 Task: Set the title display mode for the RSS and Atom feed display to scroll with the feed.
Action: Mouse moved to (104, 13)
Screenshot: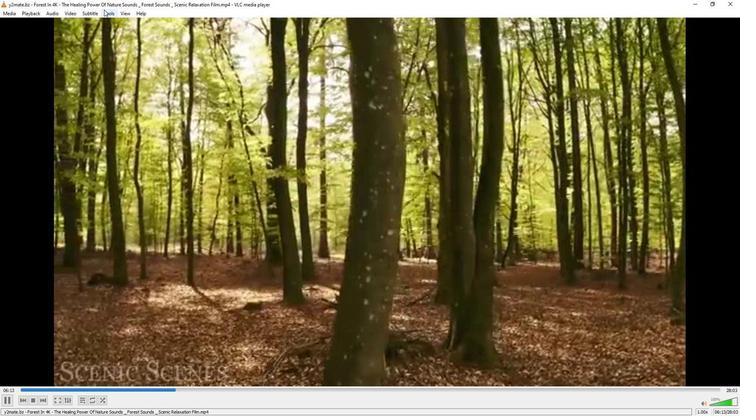 
Action: Mouse pressed left at (104, 13)
Screenshot: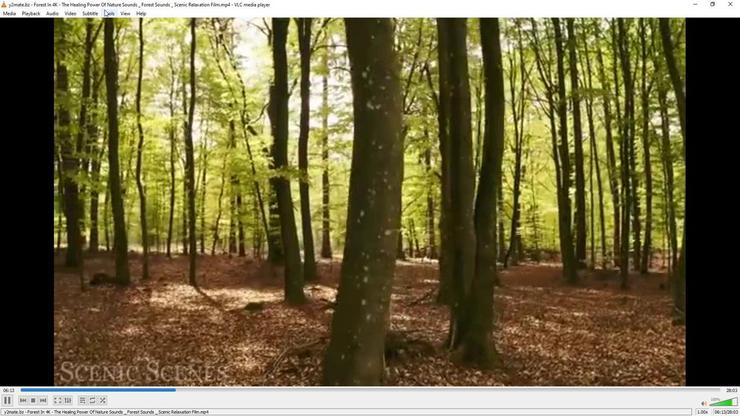 
Action: Mouse moved to (118, 108)
Screenshot: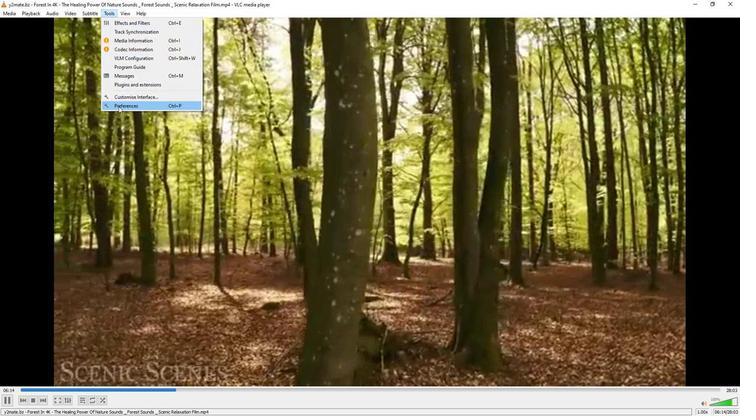 
Action: Mouse pressed left at (118, 108)
Screenshot: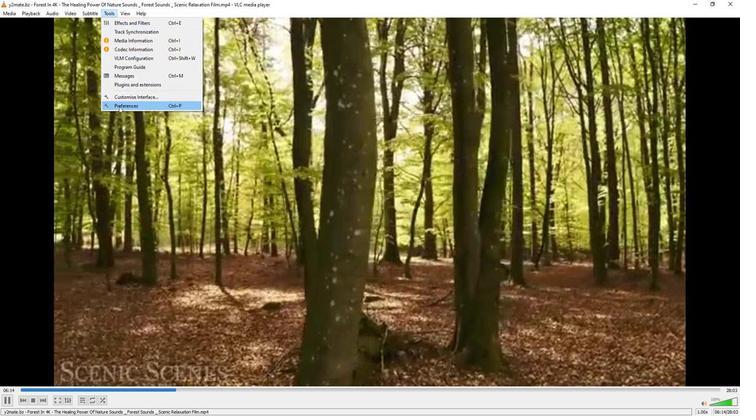 
Action: Mouse moved to (243, 336)
Screenshot: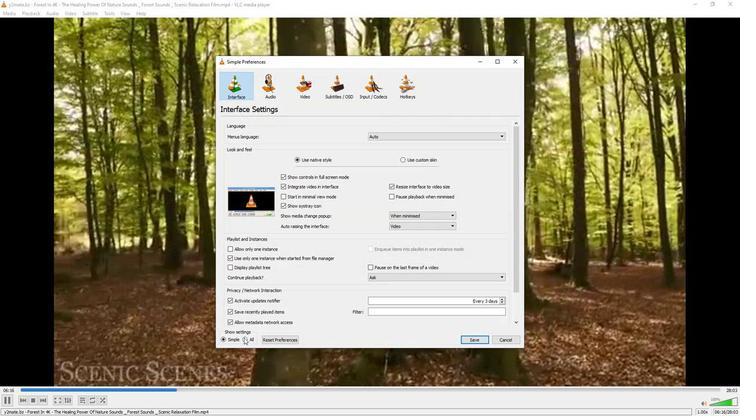 
Action: Mouse pressed left at (243, 336)
Screenshot: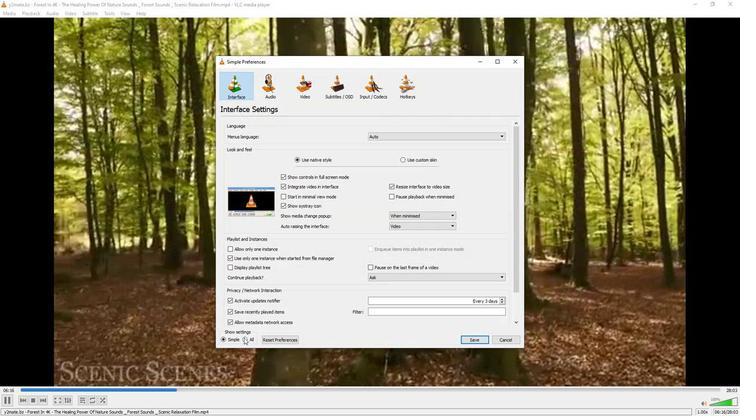 
Action: Mouse moved to (245, 222)
Screenshot: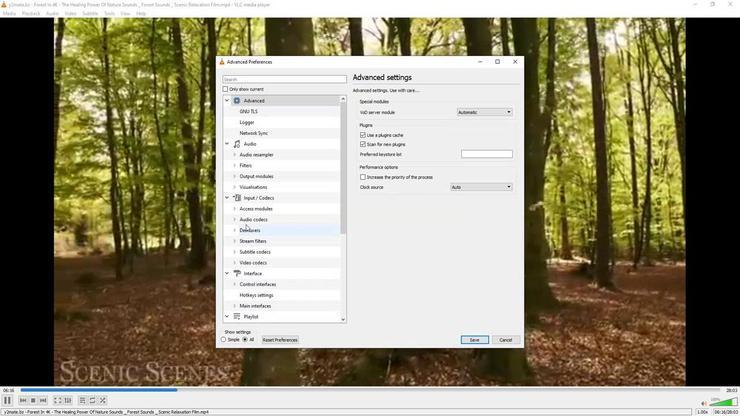 
Action: Mouse scrolled (245, 222) with delta (0, 0)
Screenshot: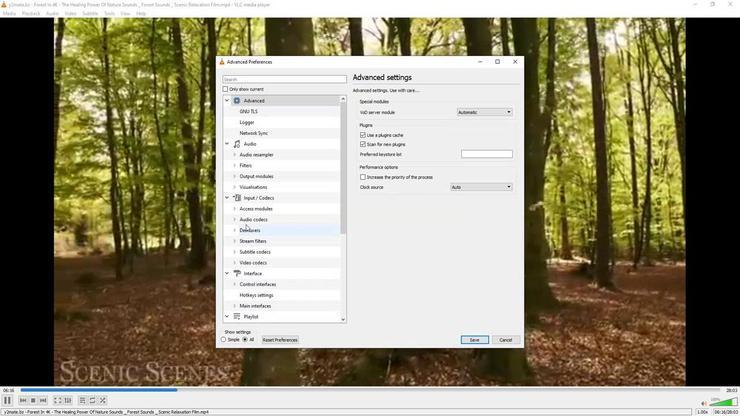 
Action: Mouse moved to (244, 220)
Screenshot: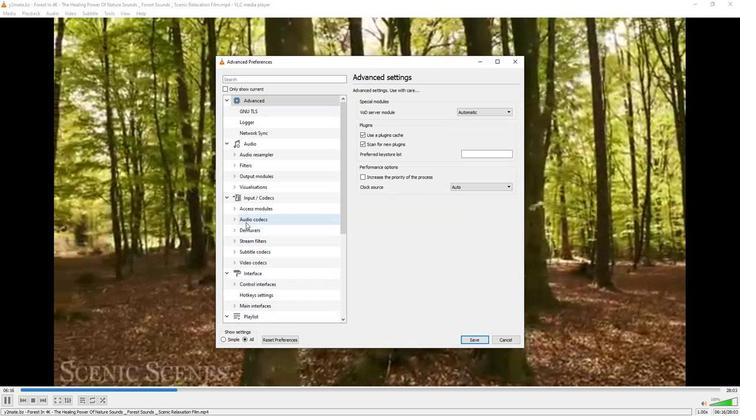 
Action: Mouse scrolled (244, 219) with delta (0, 0)
Screenshot: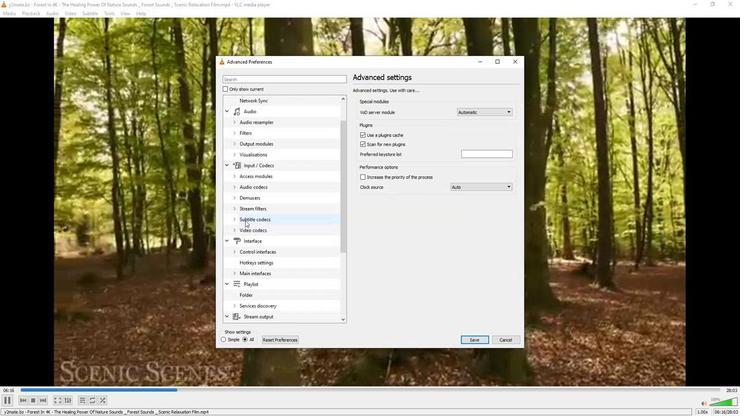 
Action: Mouse moved to (244, 219)
Screenshot: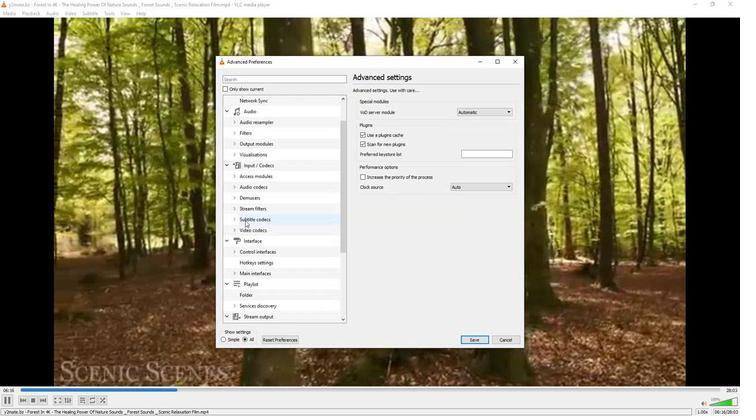 
Action: Mouse scrolled (244, 219) with delta (0, 0)
Screenshot: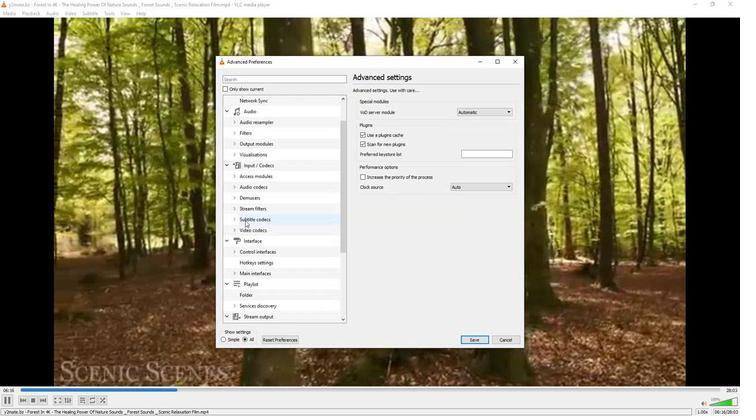 
Action: Mouse moved to (244, 218)
Screenshot: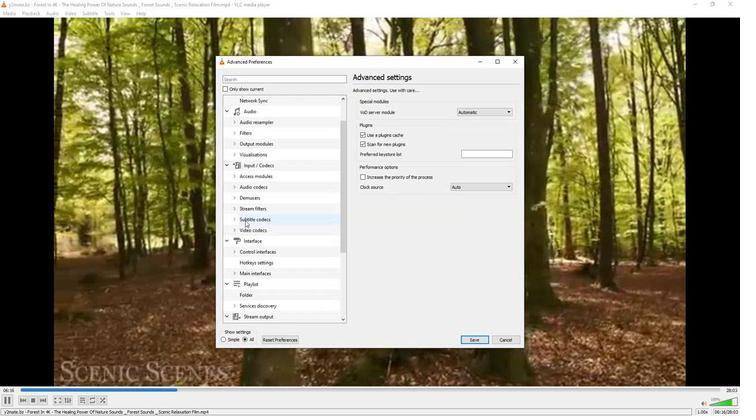 
Action: Mouse scrolled (244, 217) with delta (0, 0)
Screenshot: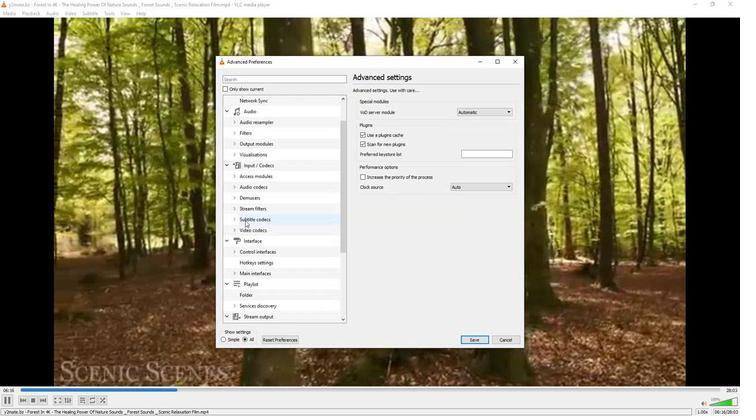 
Action: Mouse moved to (244, 215)
Screenshot: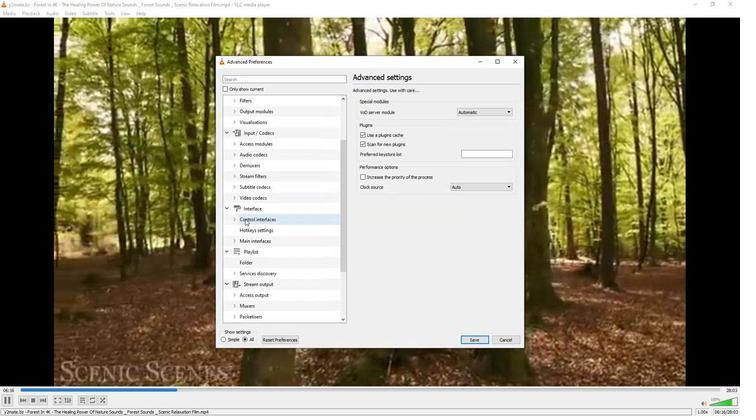 
Action: Mouse scrolled (244, 215) with delta (0, 0)
Screenshot: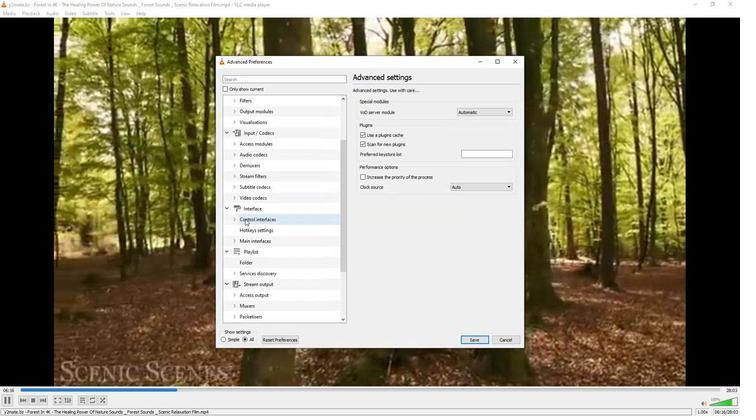 
Action: Mouse moved to (243, 214)
Screenshot: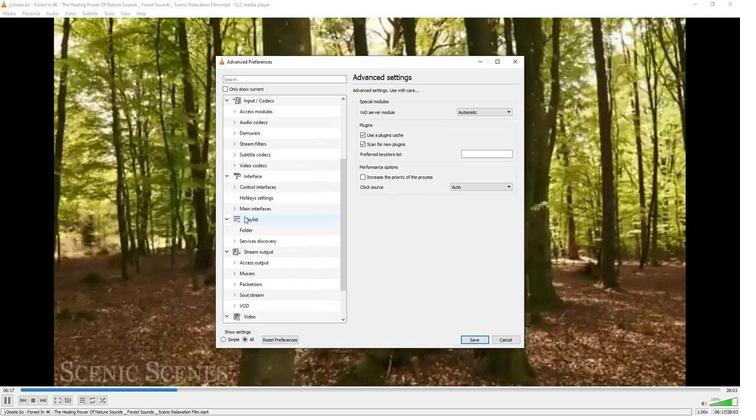 
Action: Mouse scrolled (243, 214) with delta (0, 0)
Screenshot: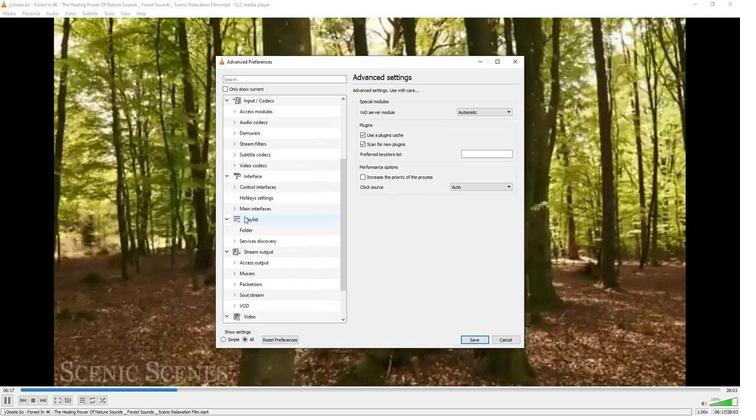
Action: Mouse moved to (242, 211)
Screenshot: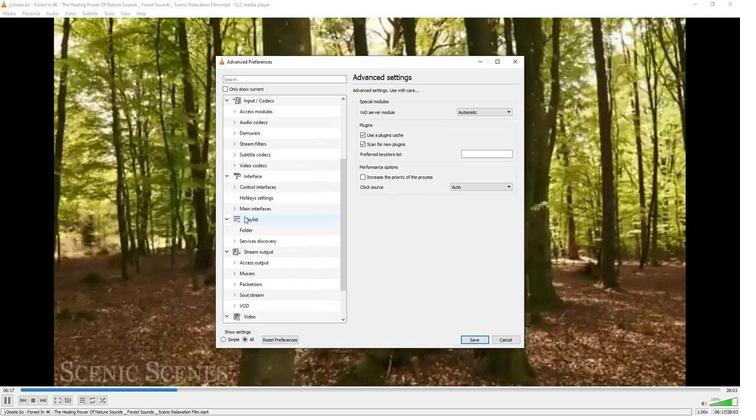 
Action: Mouse scrolled (242, 210) with delta (0, 0)
Screenshot: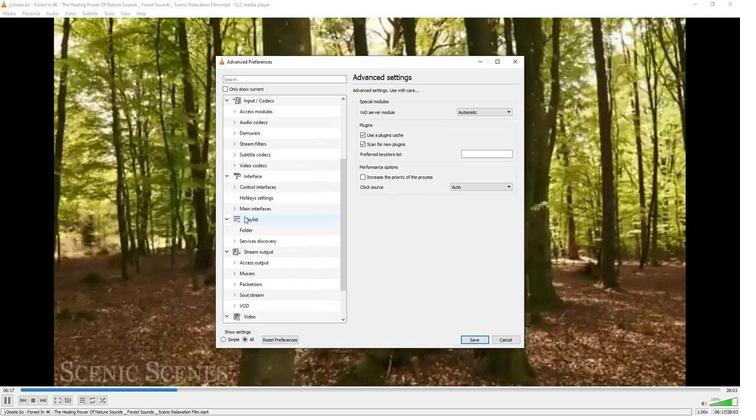 
Action: Mouse moved to (242, 208)
Screenshot: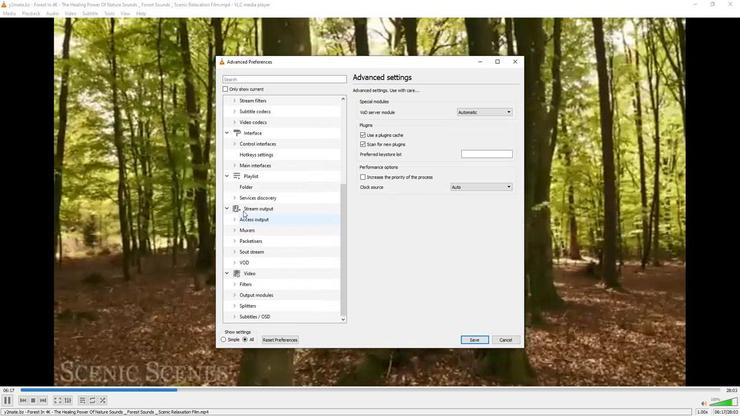 
Action: Mouse scrolled (242, 207) with delta (0, 0)
Screenshot: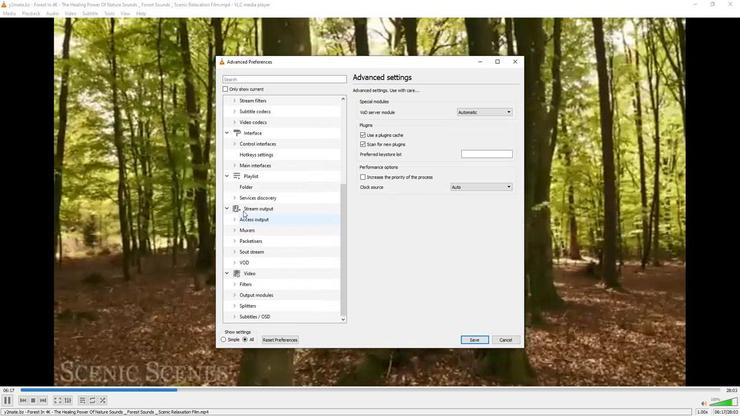 
Action: Mouse moved to (233, 315)
Screenshot: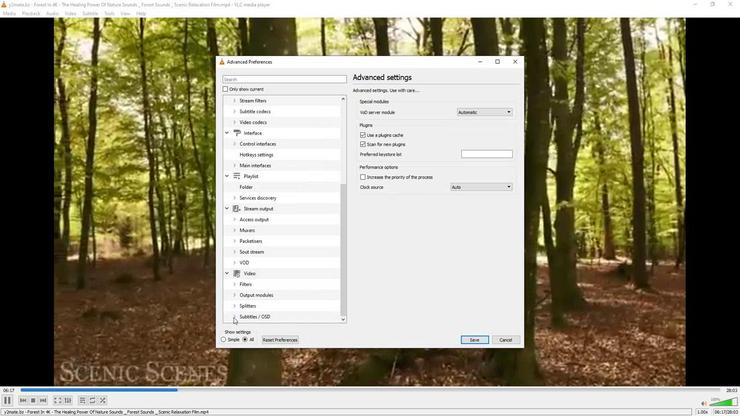 
Action: Mouse pressed left at (233, 315)
Screenshot: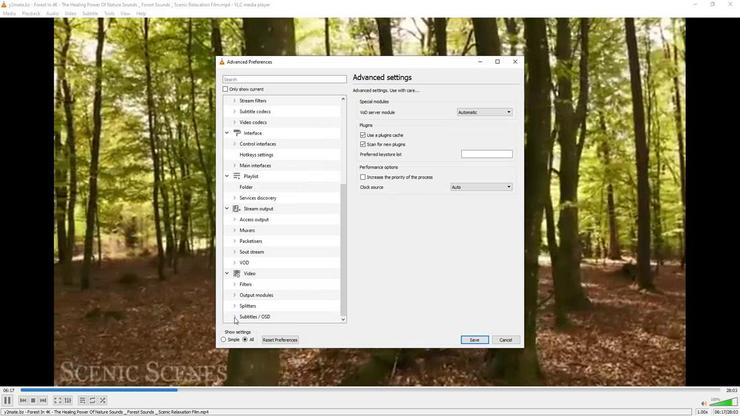 
Action: Mouse moved to (270, 194)
Screenshot: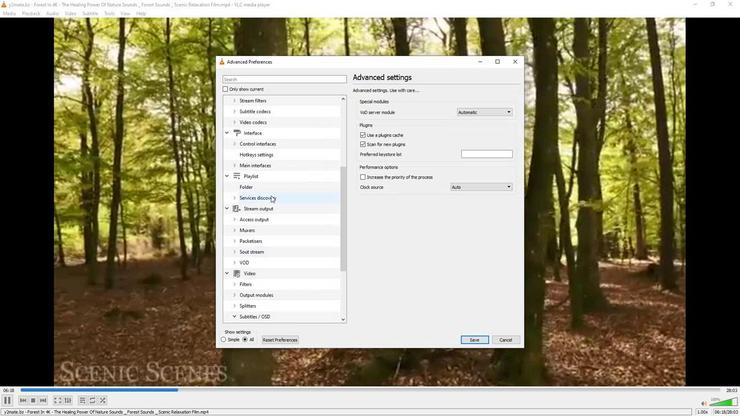 
Action: Mouse scrolled (270, 194) with delta (0, 0)
Screenshot: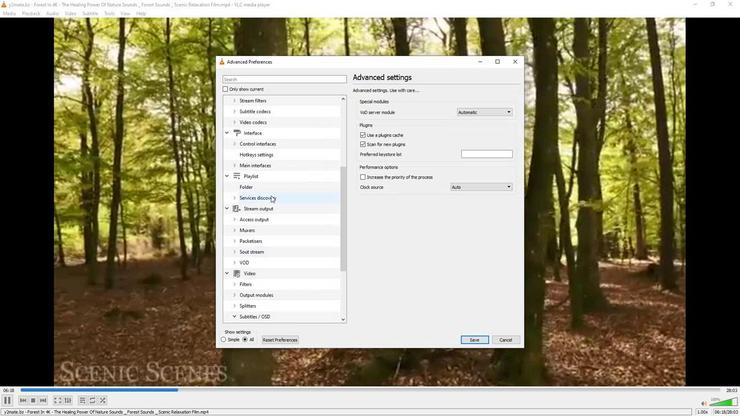 
Action: Mouse moved to (270, 193)
Screenshot: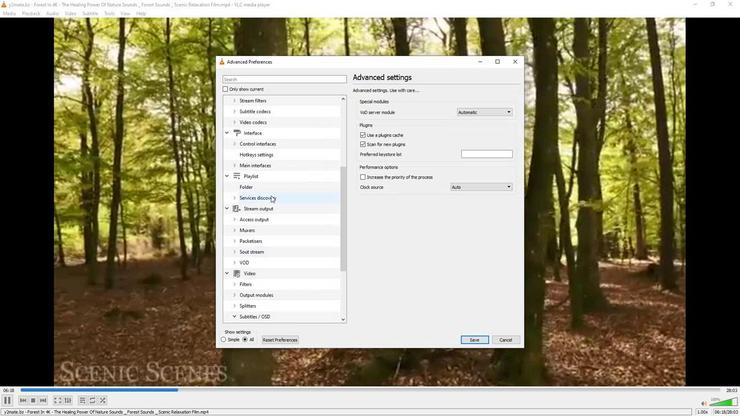 
Action: Mouse scrolled (270, 193) with delta (0, 0)
Screenshot: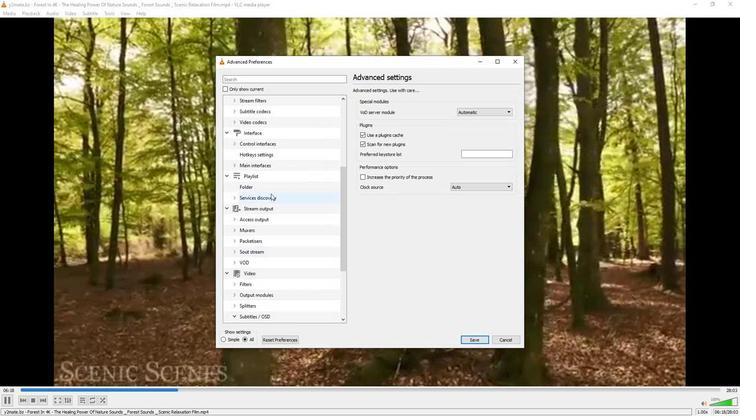 
Action: Mouse moved to (270, 193)
Screenshot: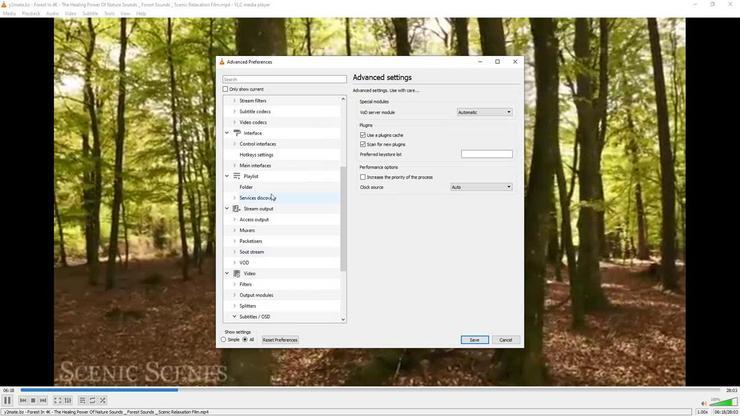 
Action: Mouse scrolled (270, 192) with delta (0, 0)
Screenshot: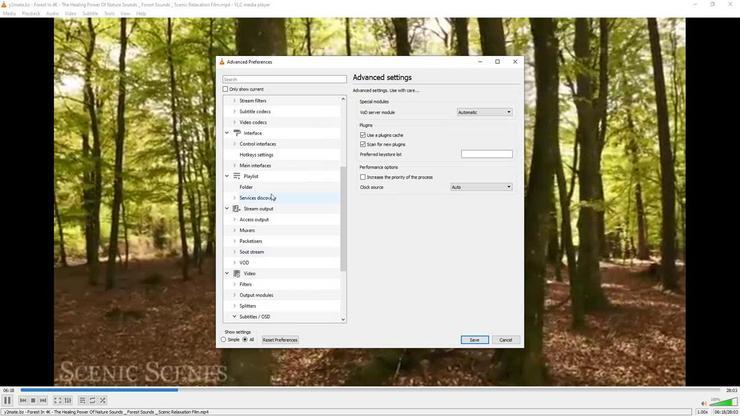
Action: Mouse moved to (270, 192)
Screenshot: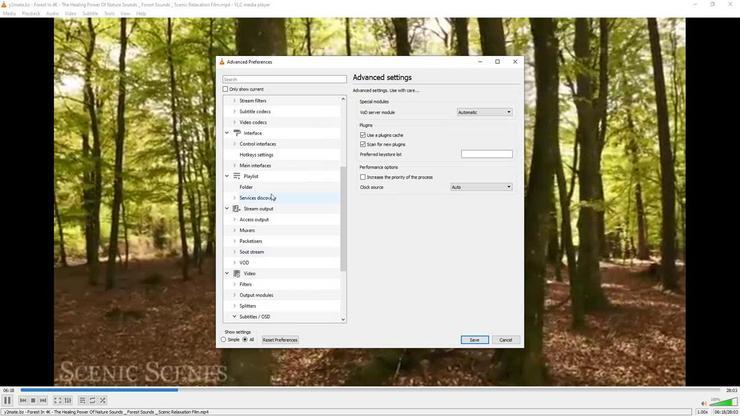 
Action: Mouse scrolled (270, 191) with delta (0, 0)
Screenshot: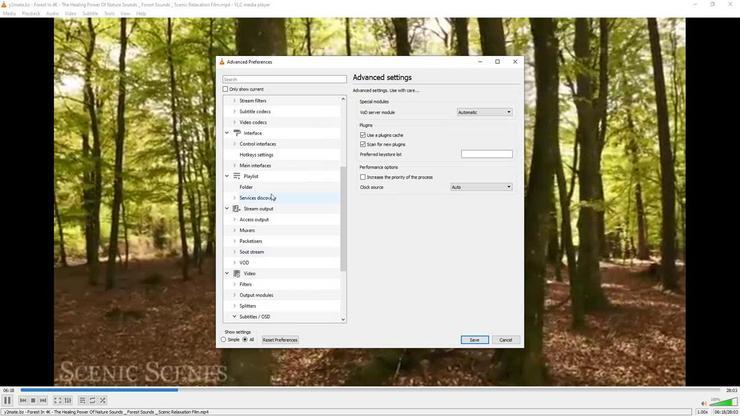 
Action: Mouse moved to (270, 190)
Screenshot: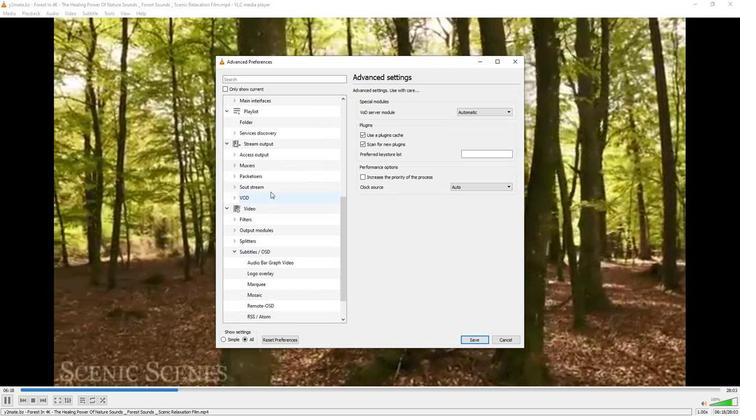 
Action: Mouse scrolled (270, 190) with delta (0, 0)
Screenshot: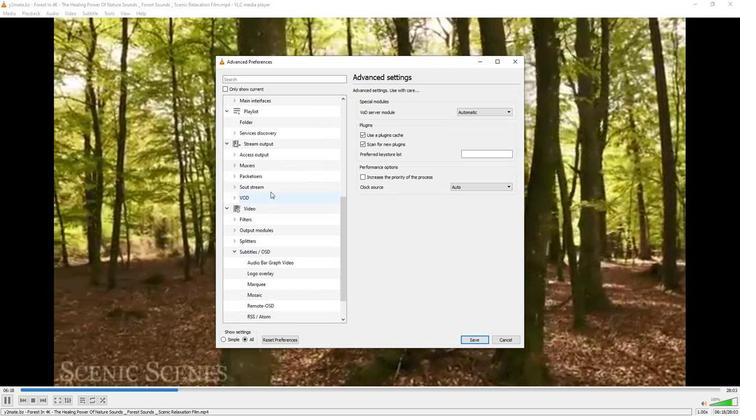 
Action: Mouse moved to (269, 187)
Screenshot: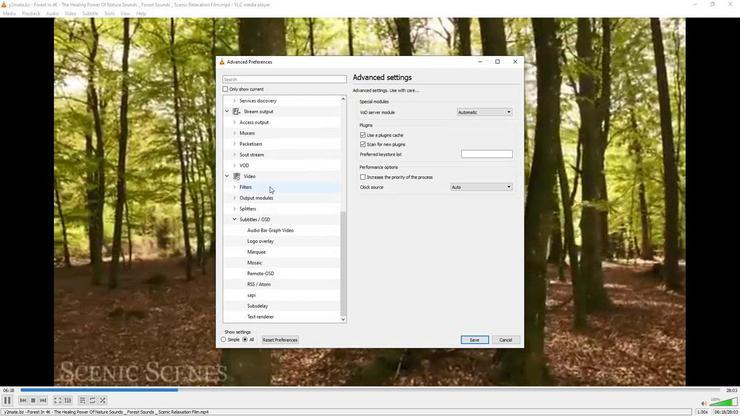 
Action: Mouse scrolled (269, 187) with delta (0, 0)
Screenshot: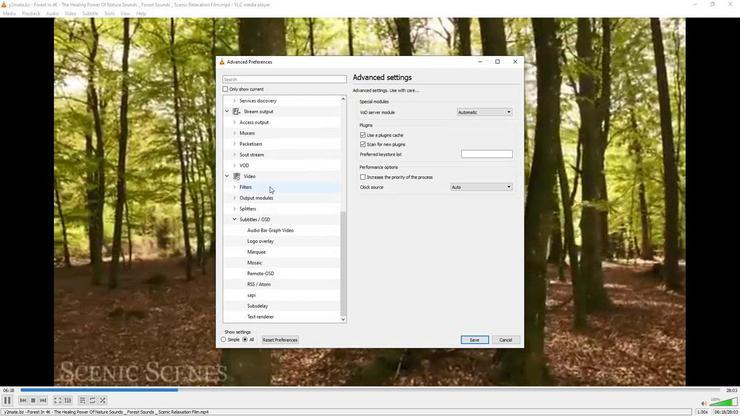 
Action: Mouse moved to (268, 185)
Screenshot: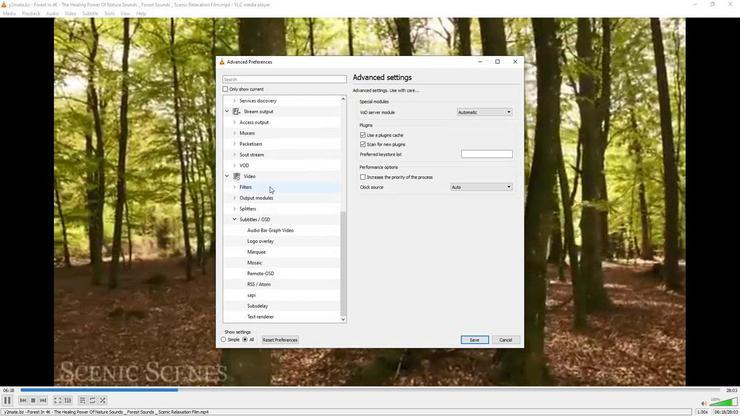 
Action: Mouse scrolled (268, 184) with delta (0, 0)
Screenshot: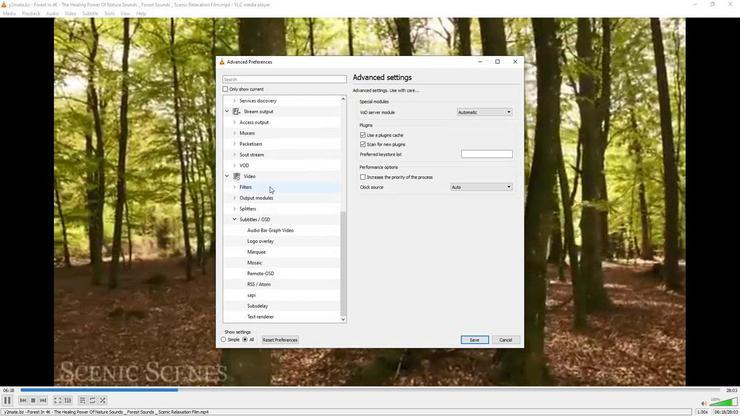 
Action: Mouse moved to (256, 283)
Screenshot: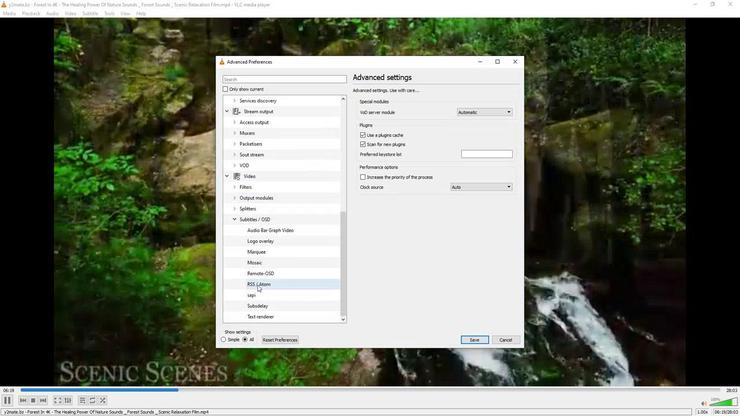 
Action: Mouse pressed left at (256, 283)
Screenshot: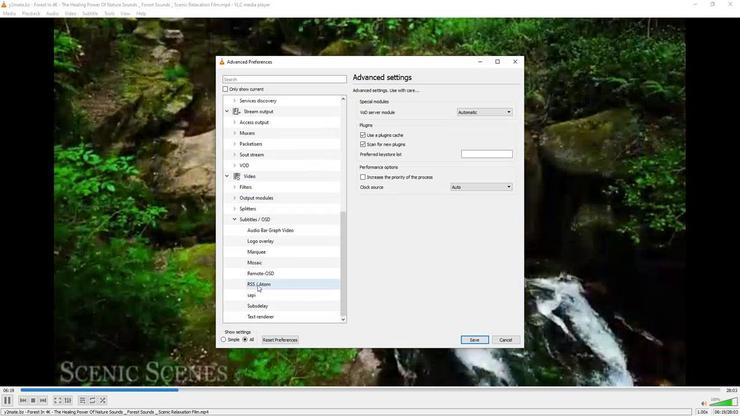 
Action: Mouse moved to (508, 251)
Screenshot: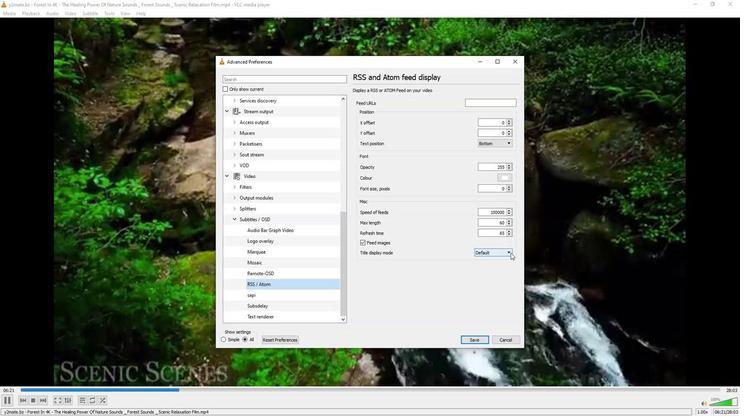 
Action: Mouse pressed left at (508, 251)
Screenshot: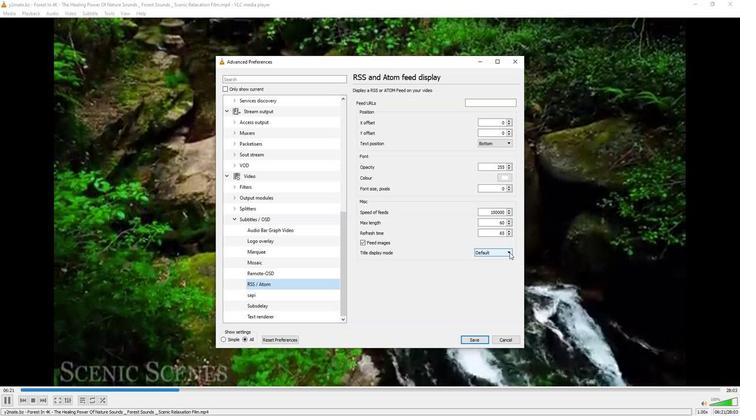 
Action: Mouse moved to (489, 274)
Screenshot: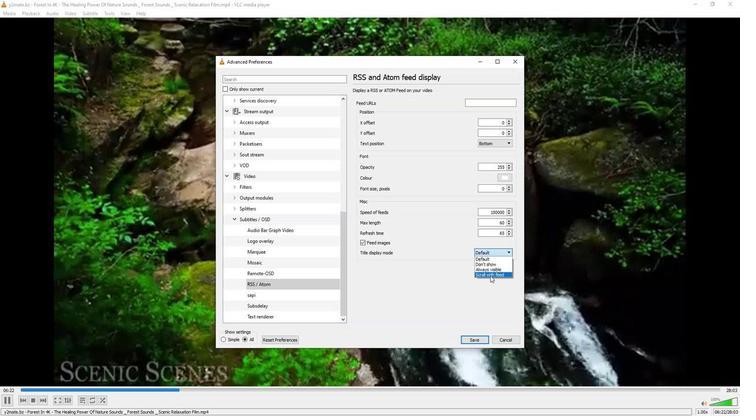 
Action: Mouse pressed left at (489, 274)
Screenshot: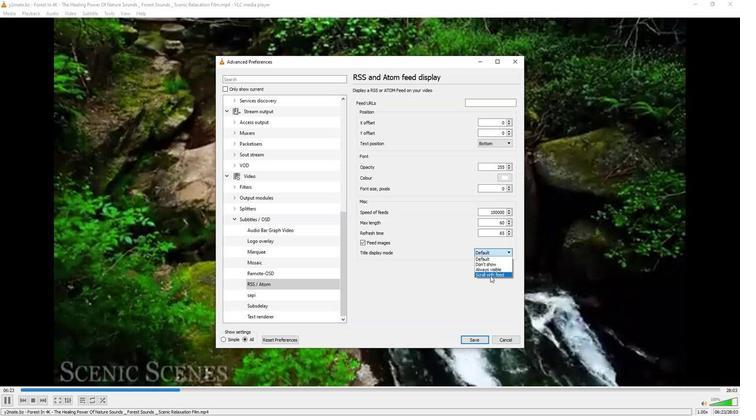 
Action: Mouse moved to (489, 273)
Screenshot: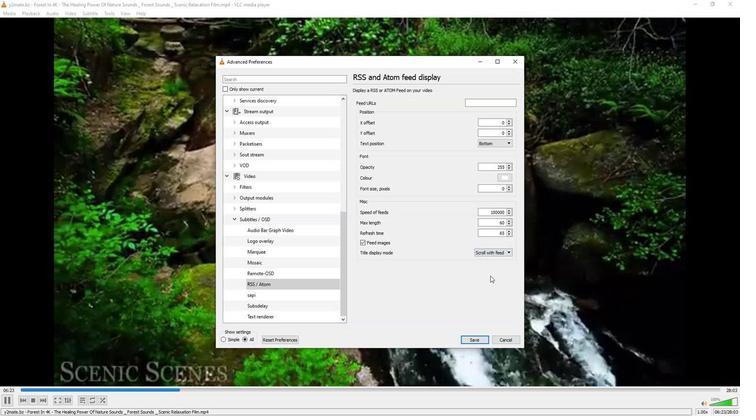
